 Task: Select a schedule automation every 4 month on the 1 at 05:00 PM starting on July 1, 2025.
Action: Mouse moved to (401, 324)
Screenshot: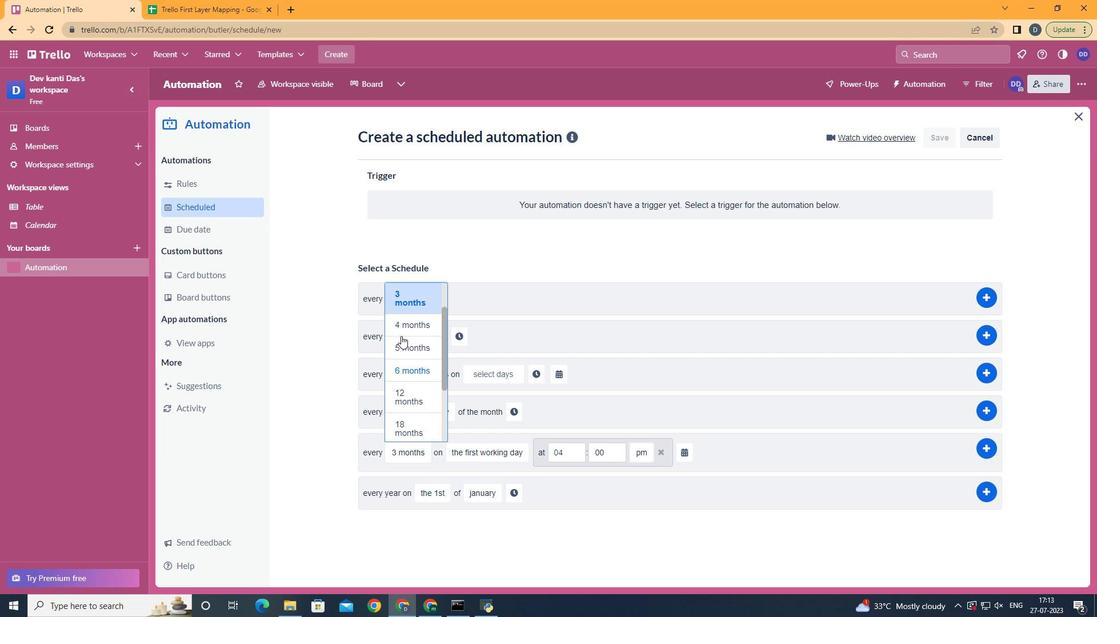 
Action: Mouse pressed left at (401, 324)
Screenshot: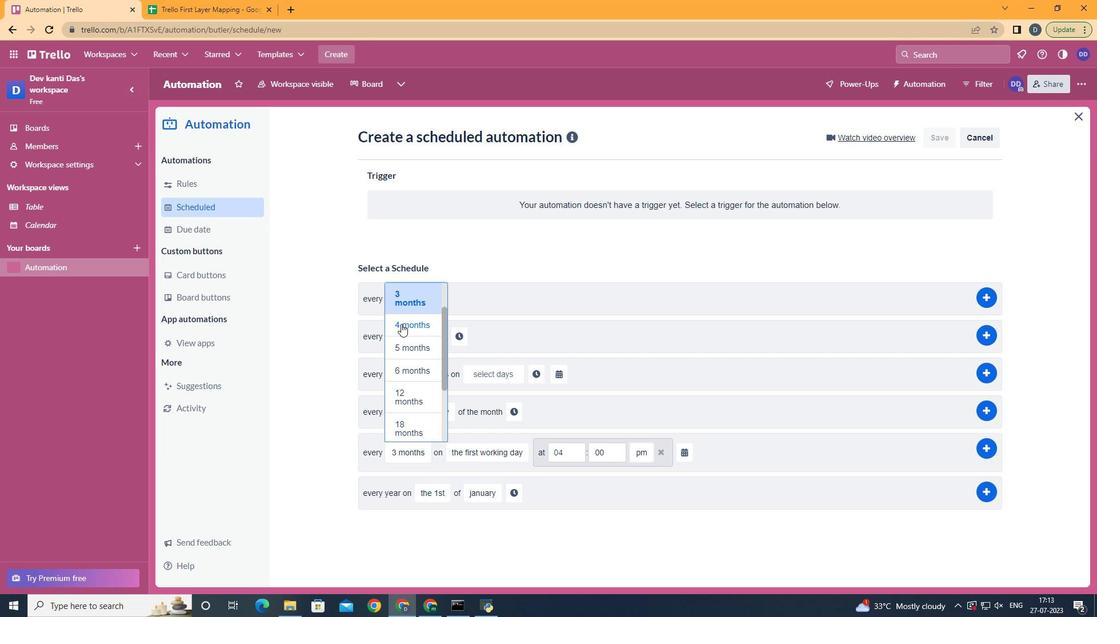 
Action: Mouse moved to (512, 318)
Screenshot: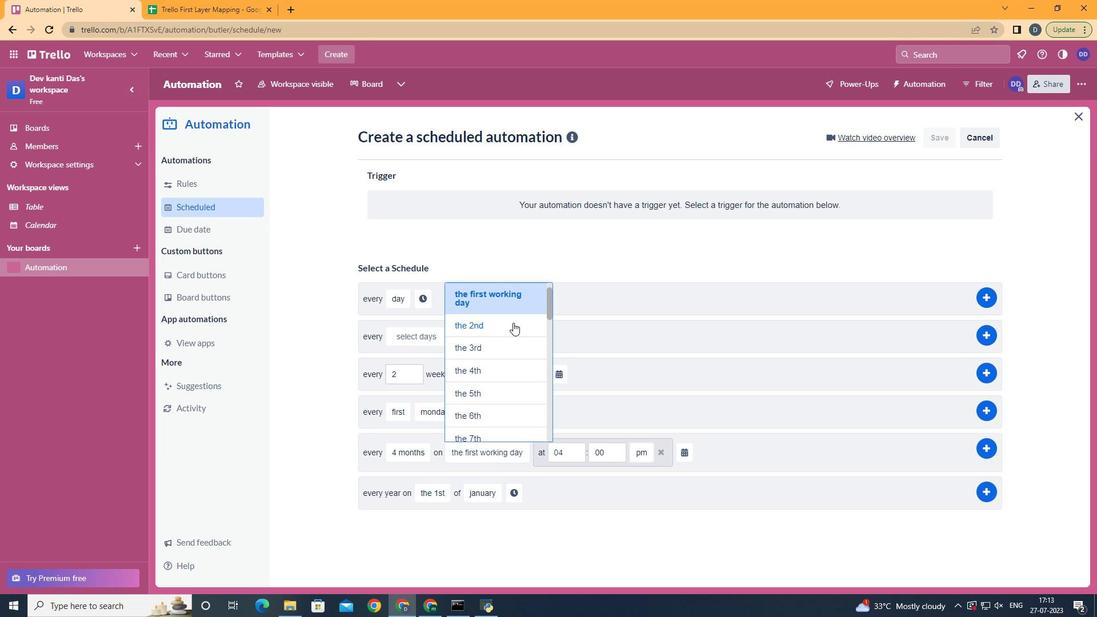 
Action: Mouse scrolled (512, 319) with delta (0, 0)
Screenshot: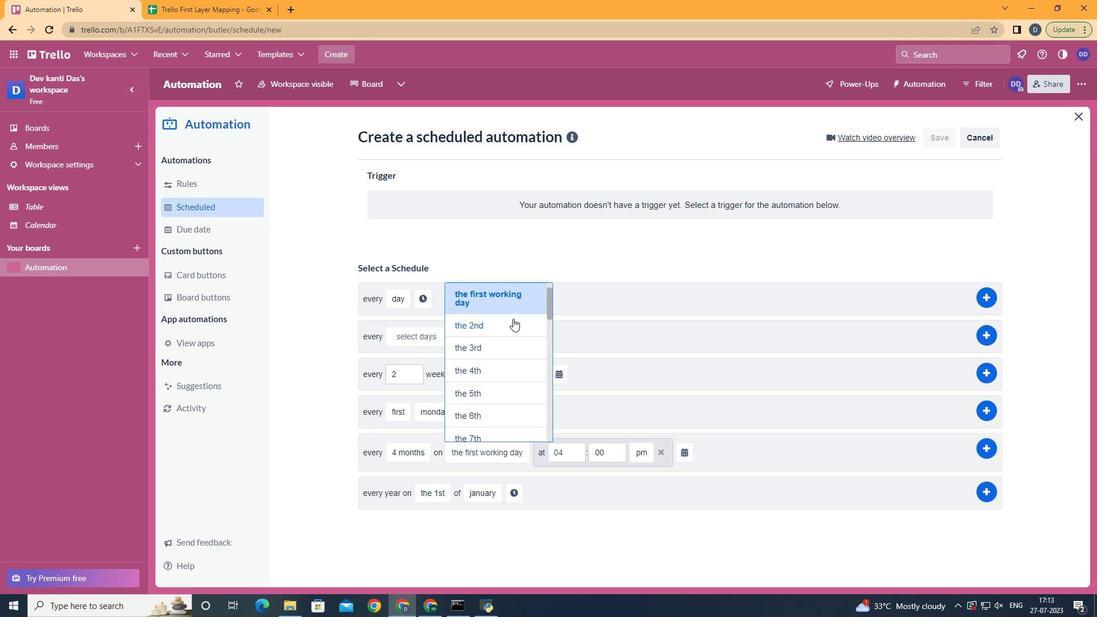 
Action: Mouse scrolled (512, 319) with delta (0, 0)
Screenshot: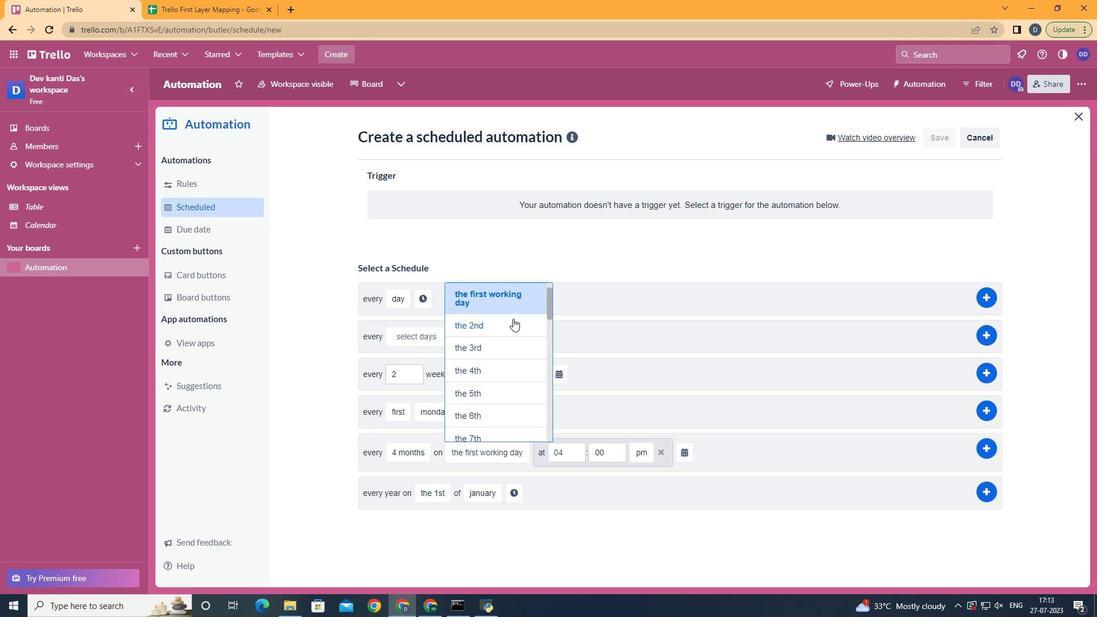
Action: Mouse scrolled (512, 319) with delta (0, 0)
Screenshot: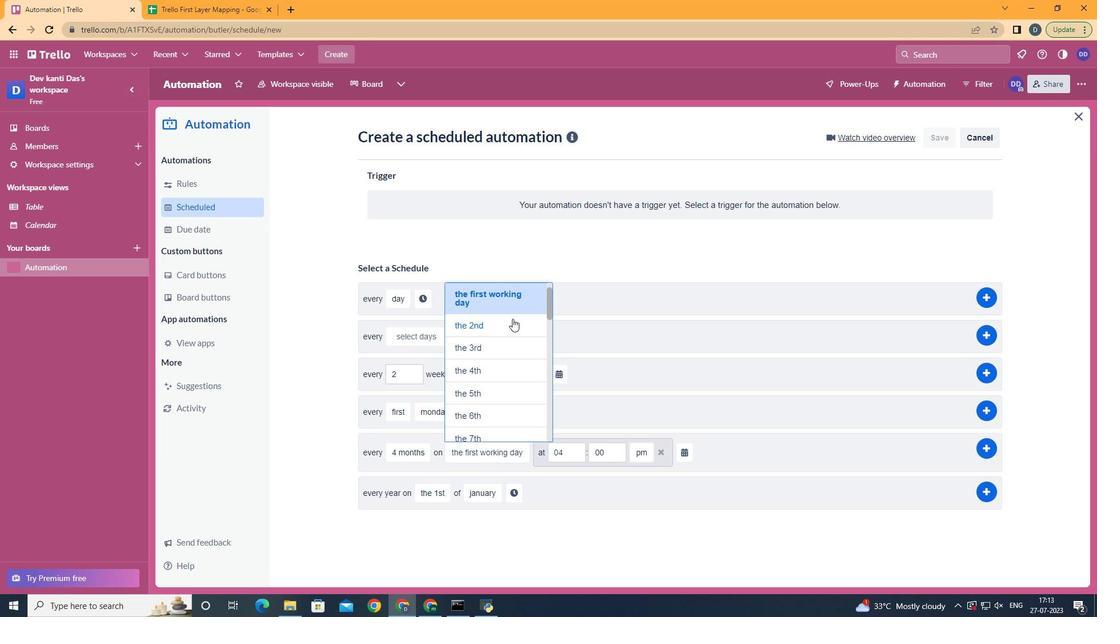 
Action: Mouse scrolled (512, 319) with delta (0, 0)
Screenshot: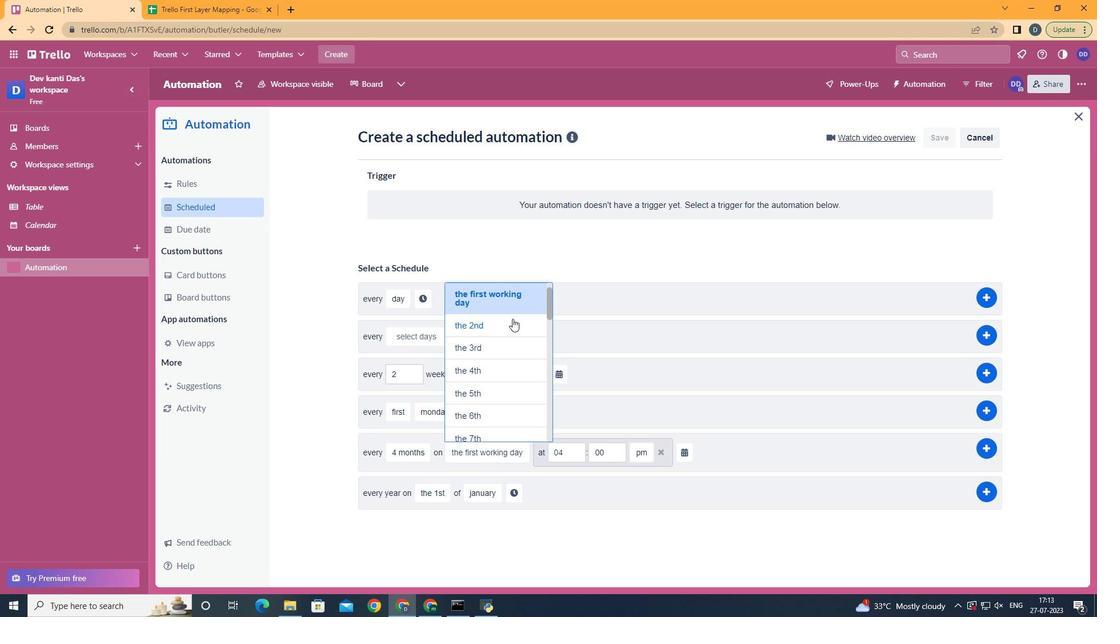 
Action: Mouse moved to (521, 296)
Screenshot: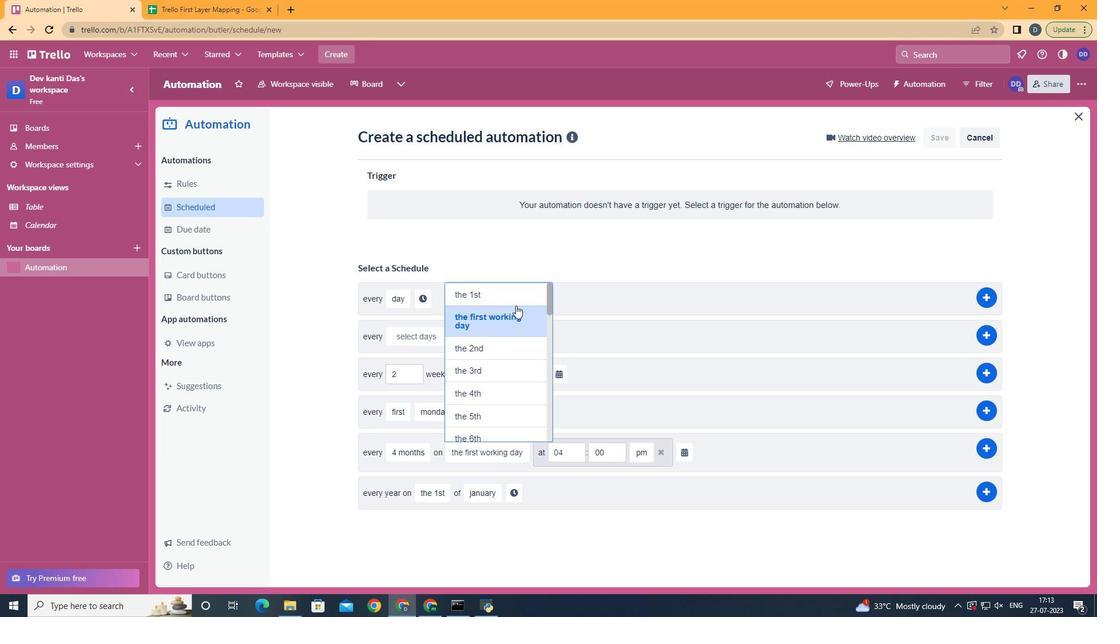 
Action: Mouse pressed left at (521, 296)
Screenshot: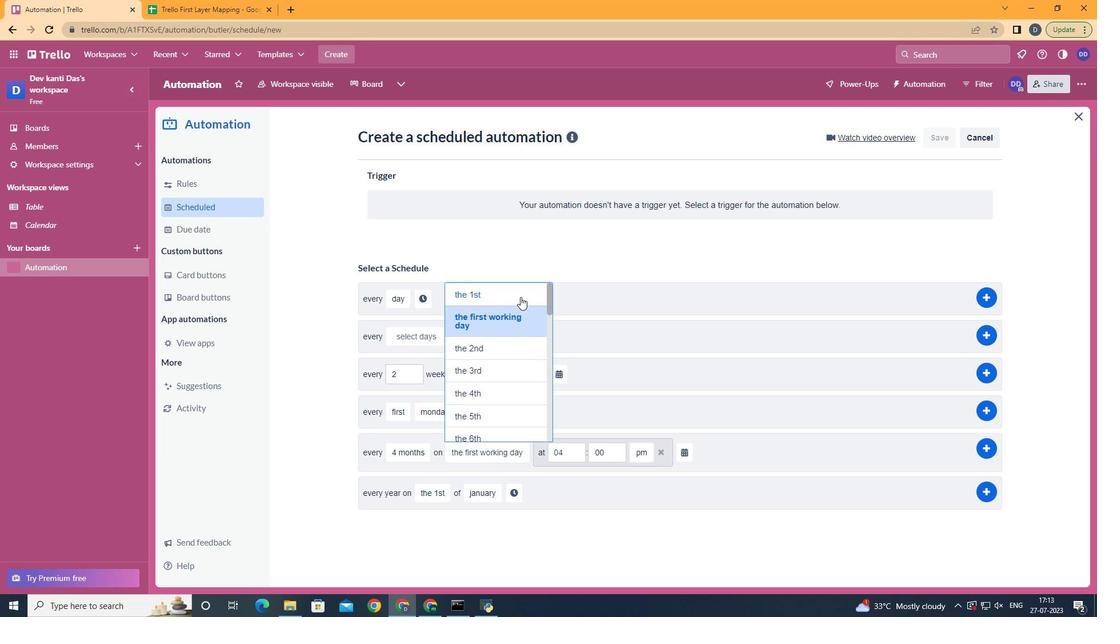 
Action: Mouse moved to (532, 457)
Screenshot: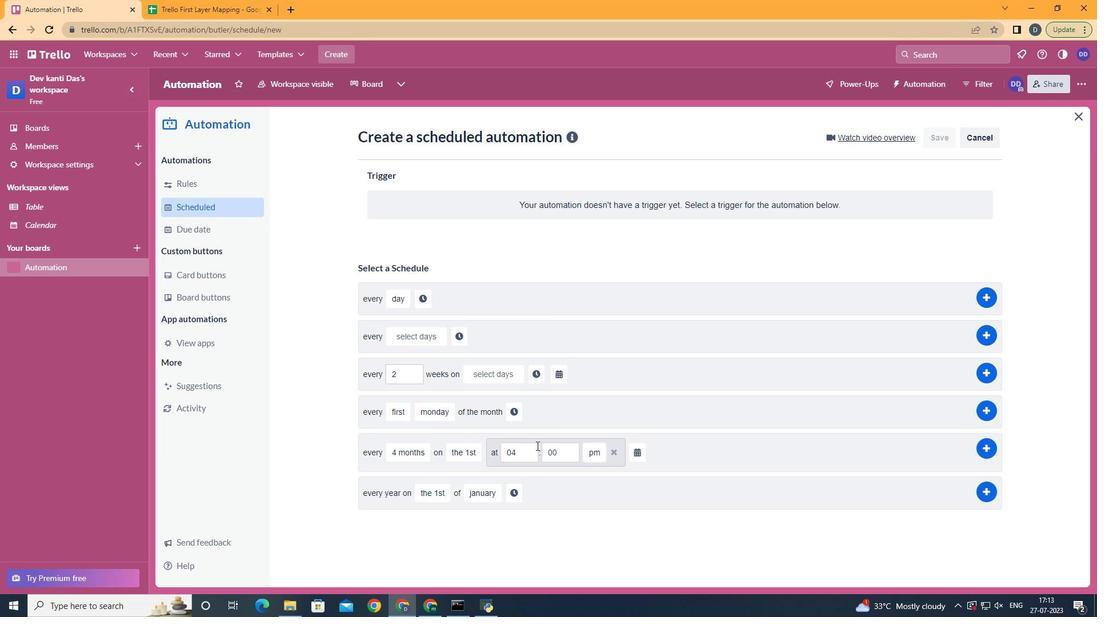
Action: Mouse pressed left at (532, 457)
Screenshot: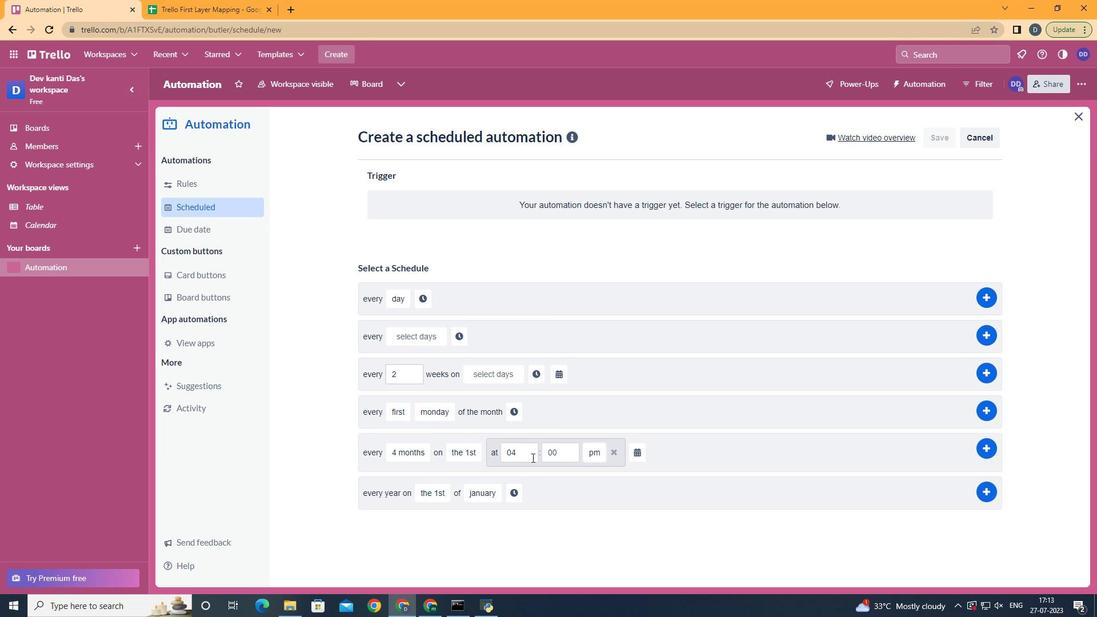 
Action: Key pressed <Key.backspace><Key.backspace>05
Screenshot: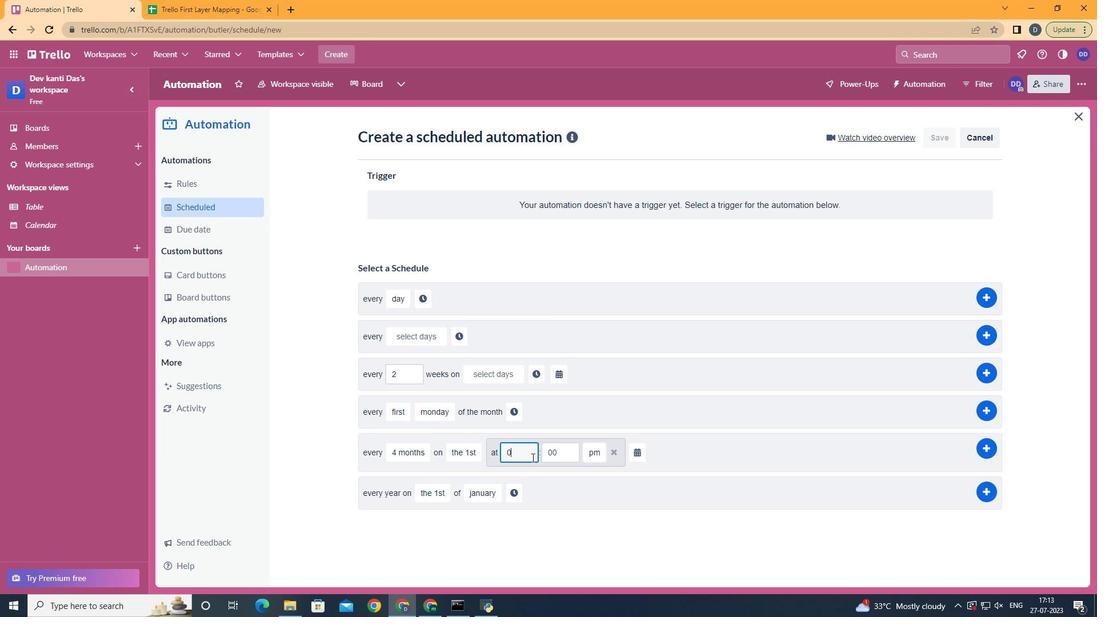 
Action: Mouse moved to (600, 500)
Screenshot: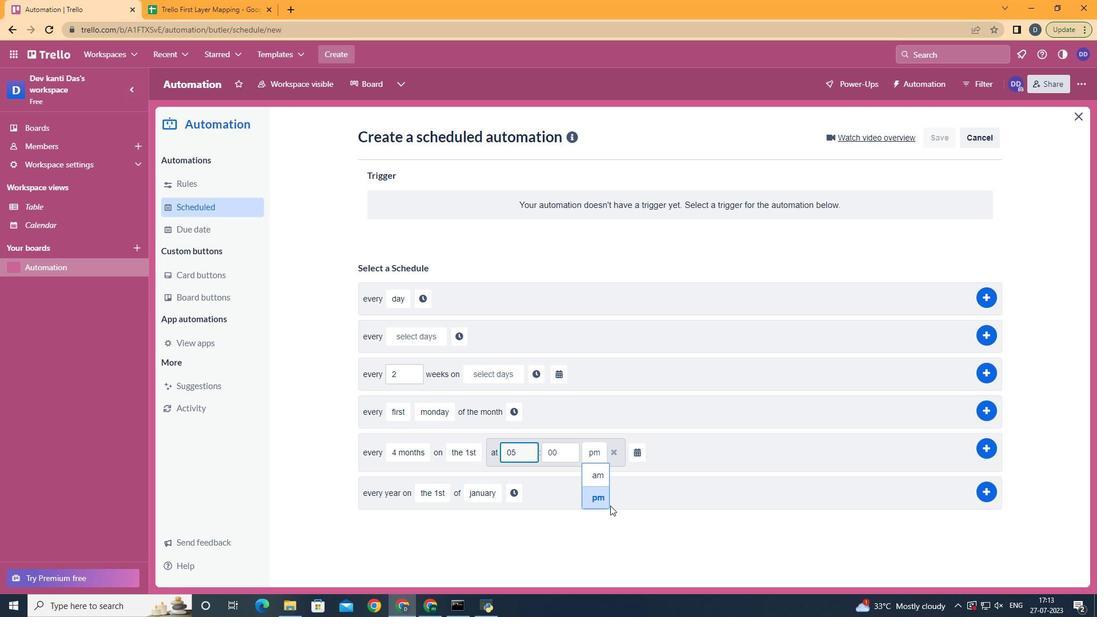 
Action: Mouse pressed left at (600, 500)
Screenshot: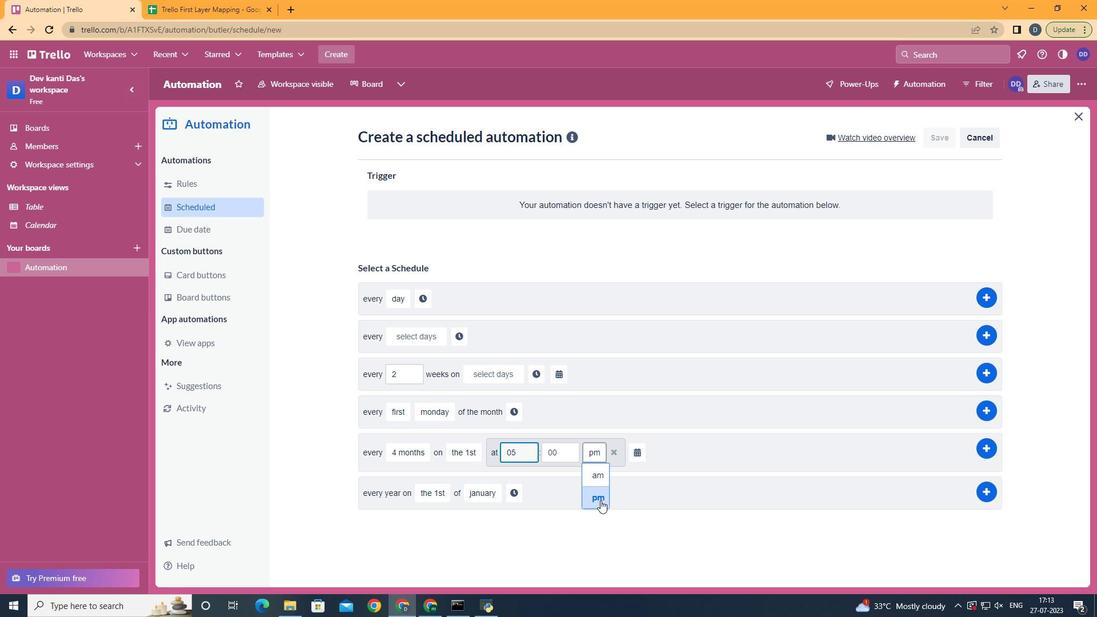 
Action: Mouse moved to (636, 455)
Screenshot: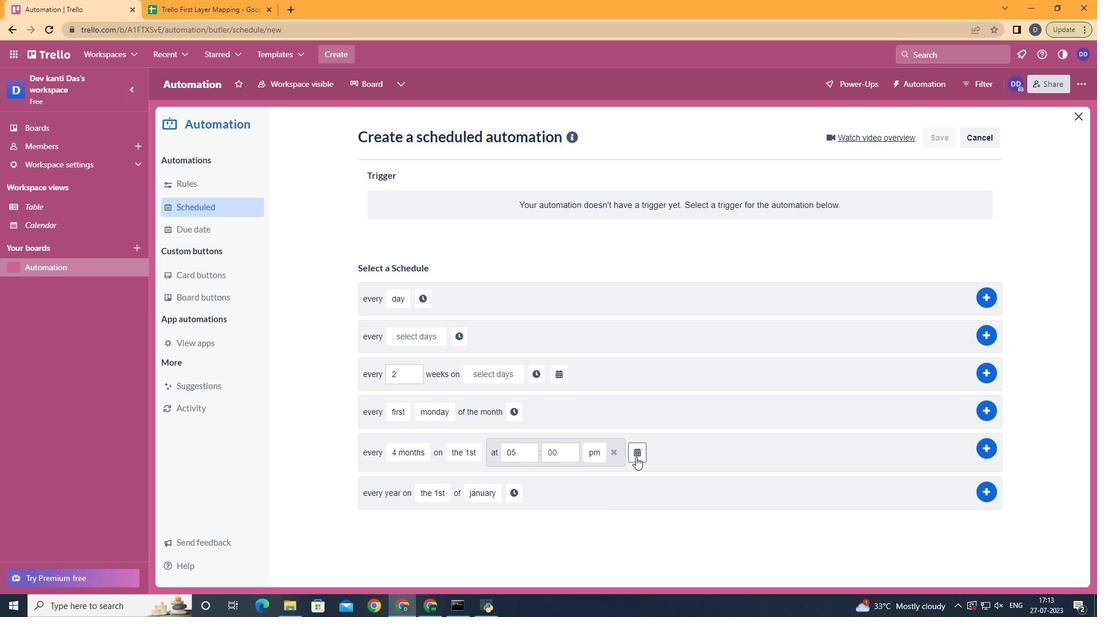 
Action: Mouse pressed left at (636, 455)
Screenshot: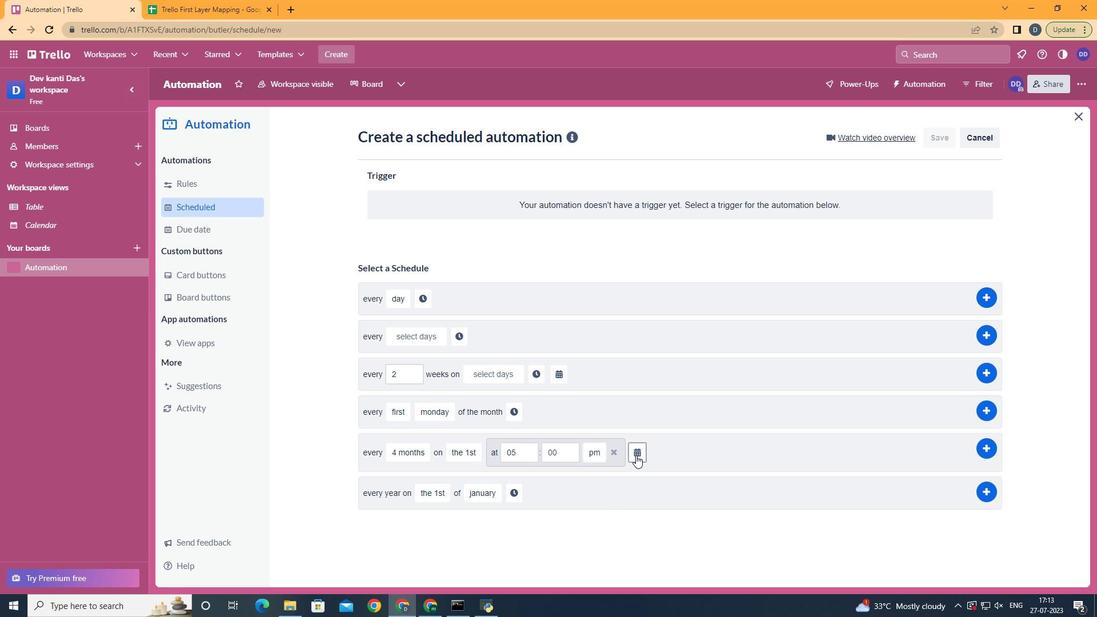 
Action: Mouse moved to (603, 455)
Screenshot: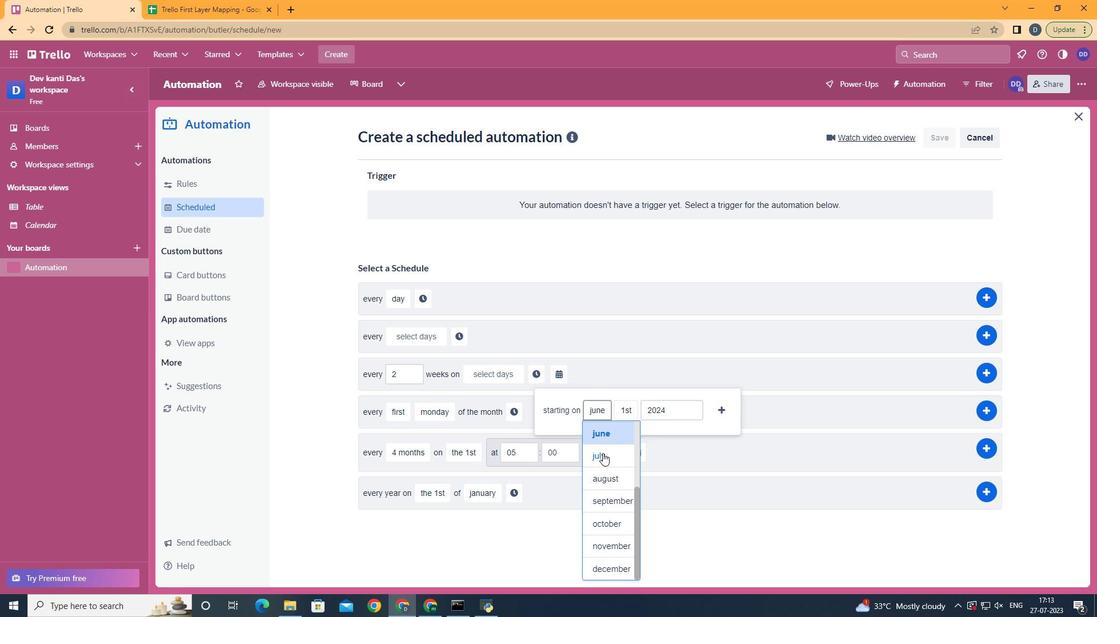 
Action: Mouse pressed left at (603, 455)
Screenshot: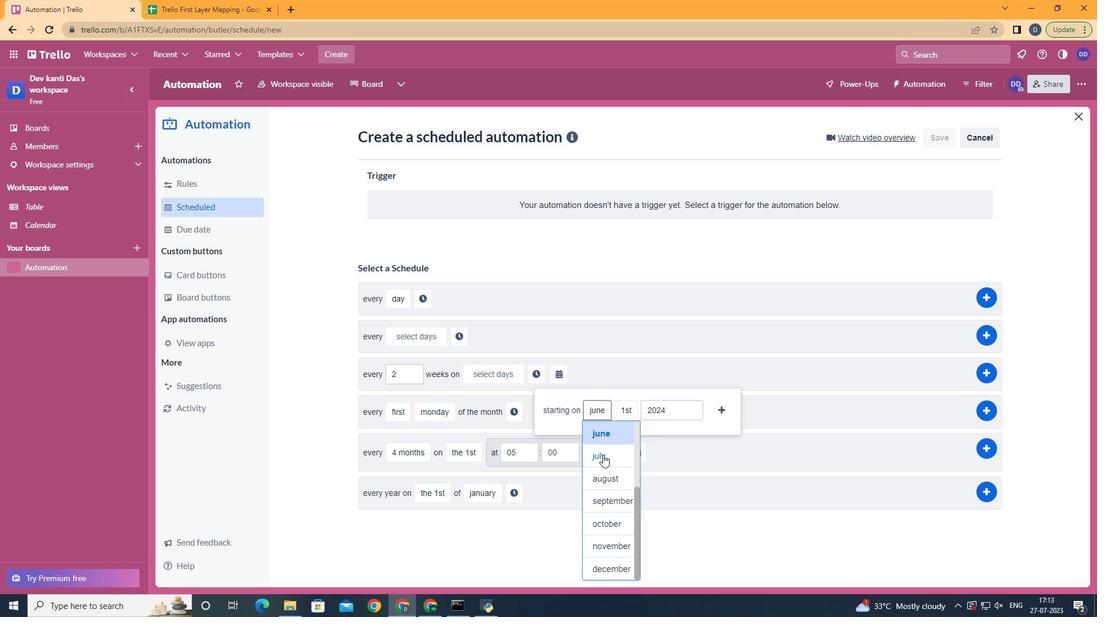 
Action: Mouse moved to (627, 431)
Screenshot: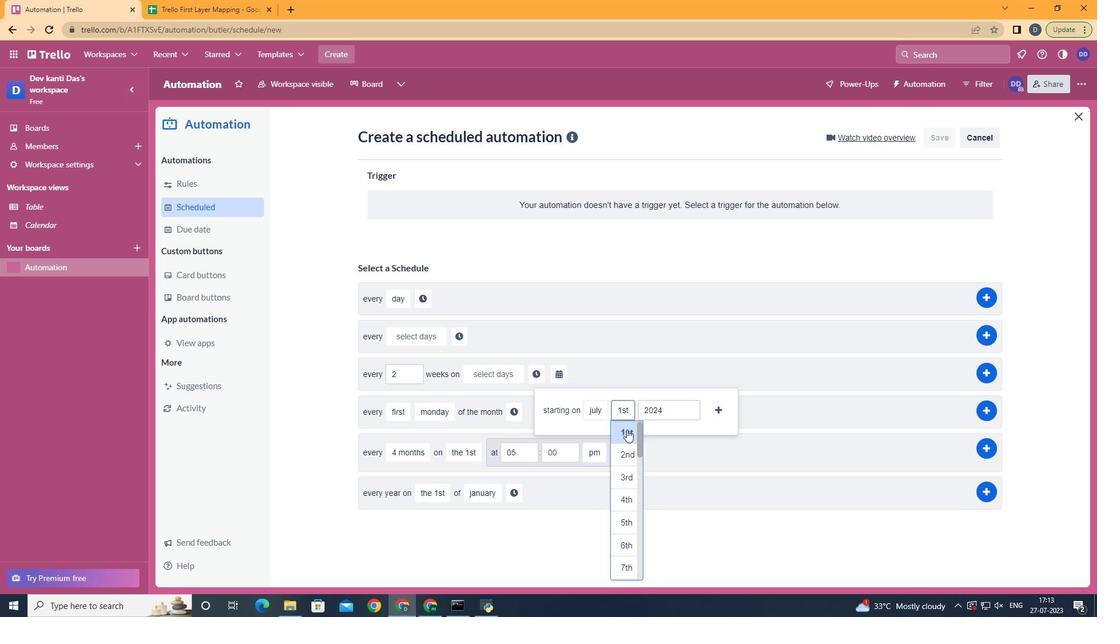 
Action: Mouse pressed left at (627, 431)
Screenshot: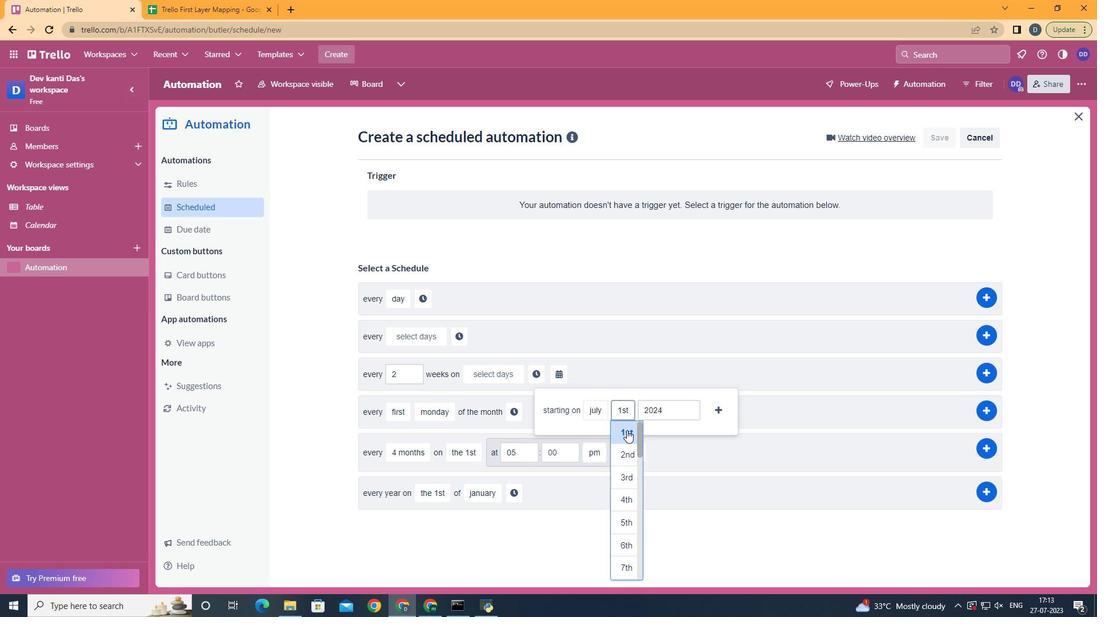 
Action: Mouse moved to (670, 409)
Screenshot: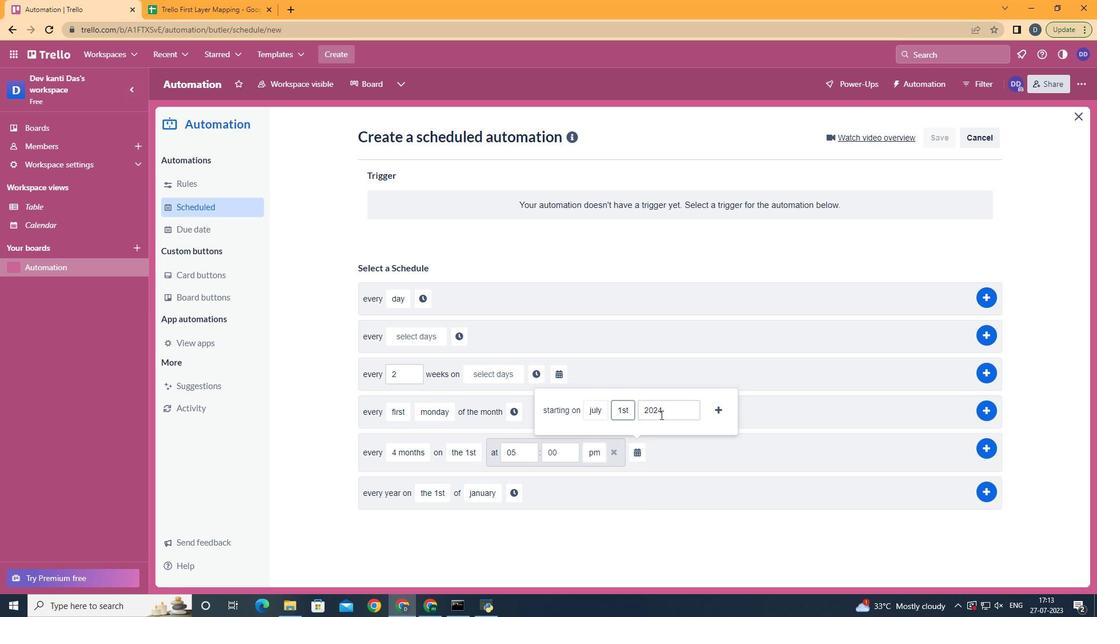 
Action: Mouse pressed left at (670, 409)
Screenshot: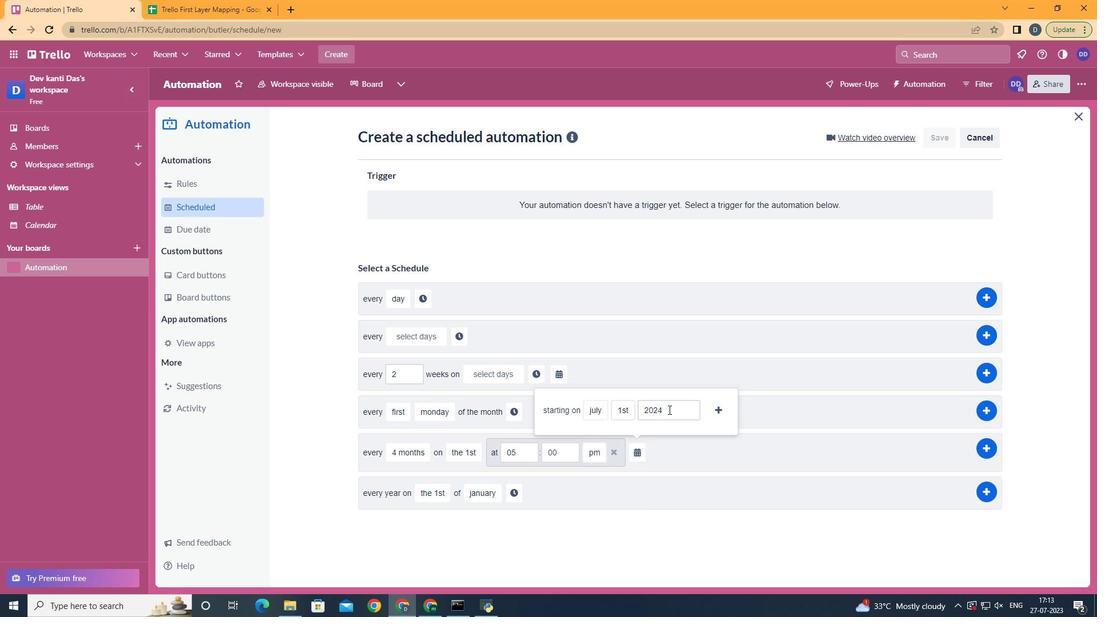 
Action: Key pressed <Key.backspace>5
Screenshot: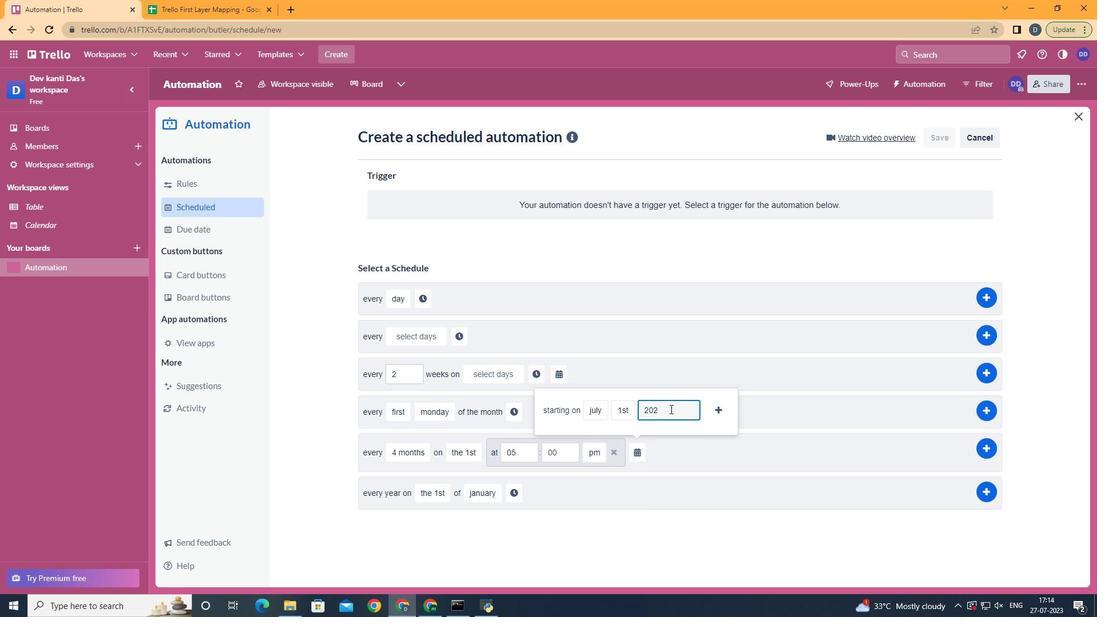 
Action: Mouse moved to (715, 408)
Screenshot: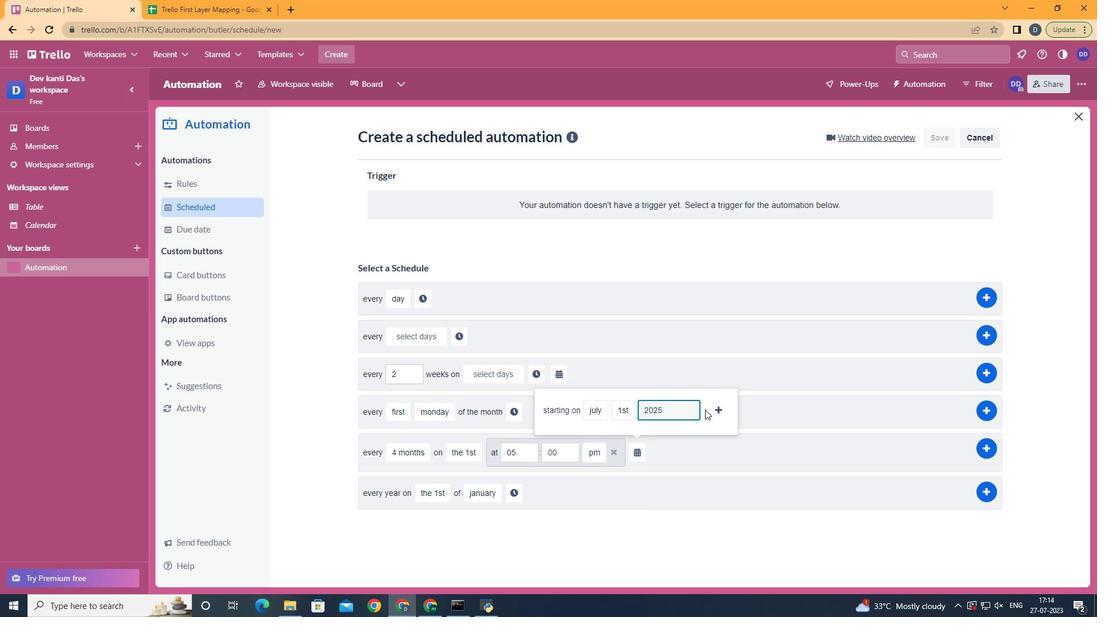 
Action: Mouse pressed left at (715, 408)
Screenshot: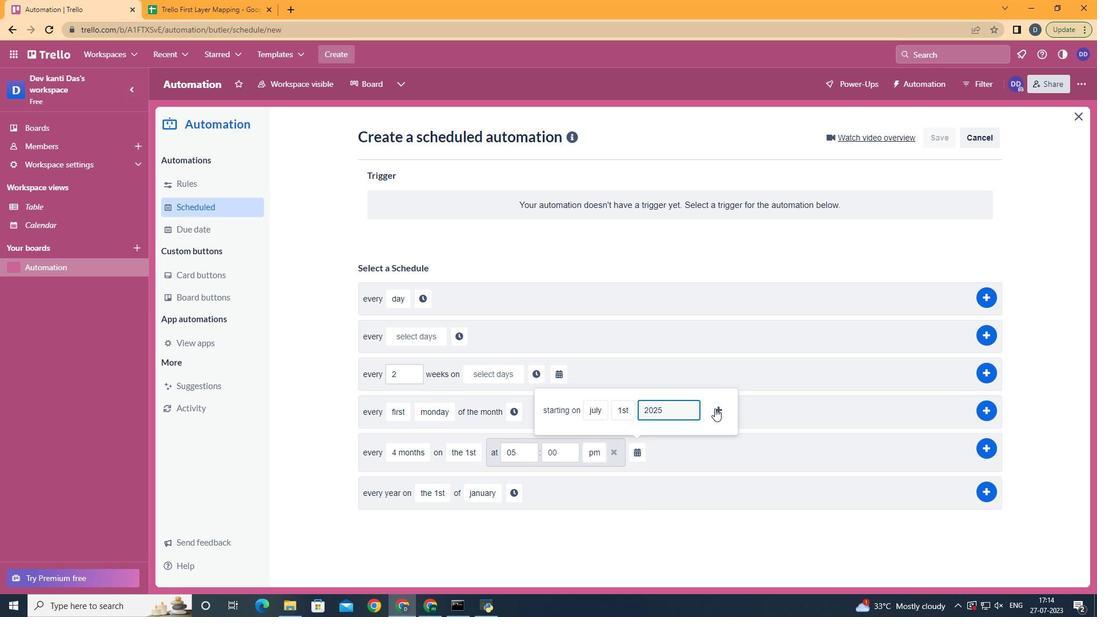 
Action: Mouse moved to (717, 408)
Screenshot: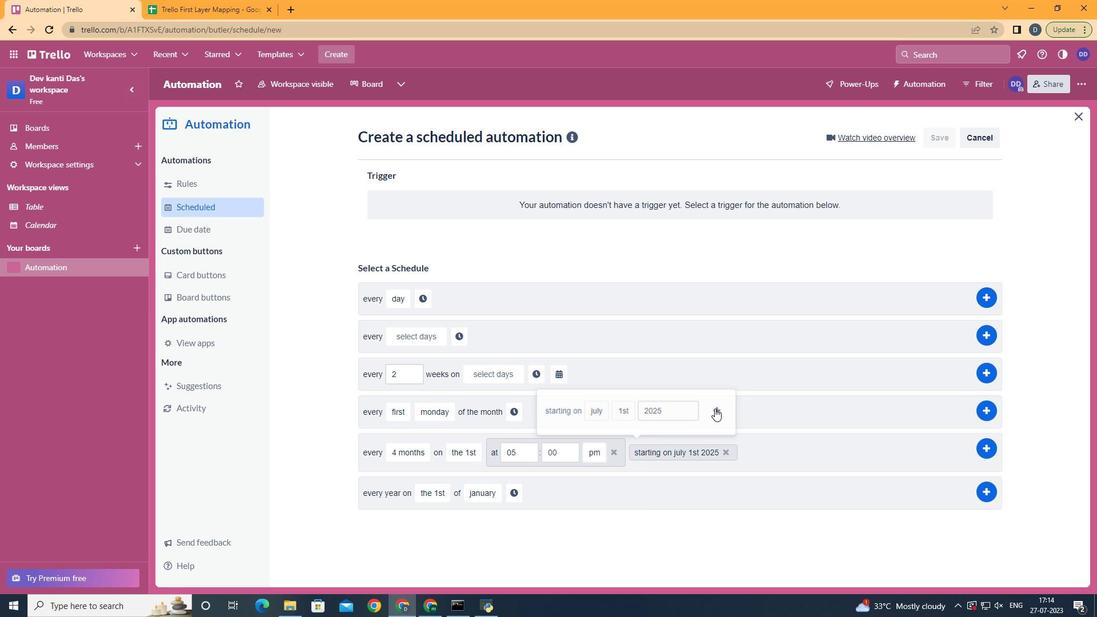 
